 Task: Use First Snowfall Effect in this video Movie B.mp4
Action: Mouse moved to (328, 152)
Screenshot: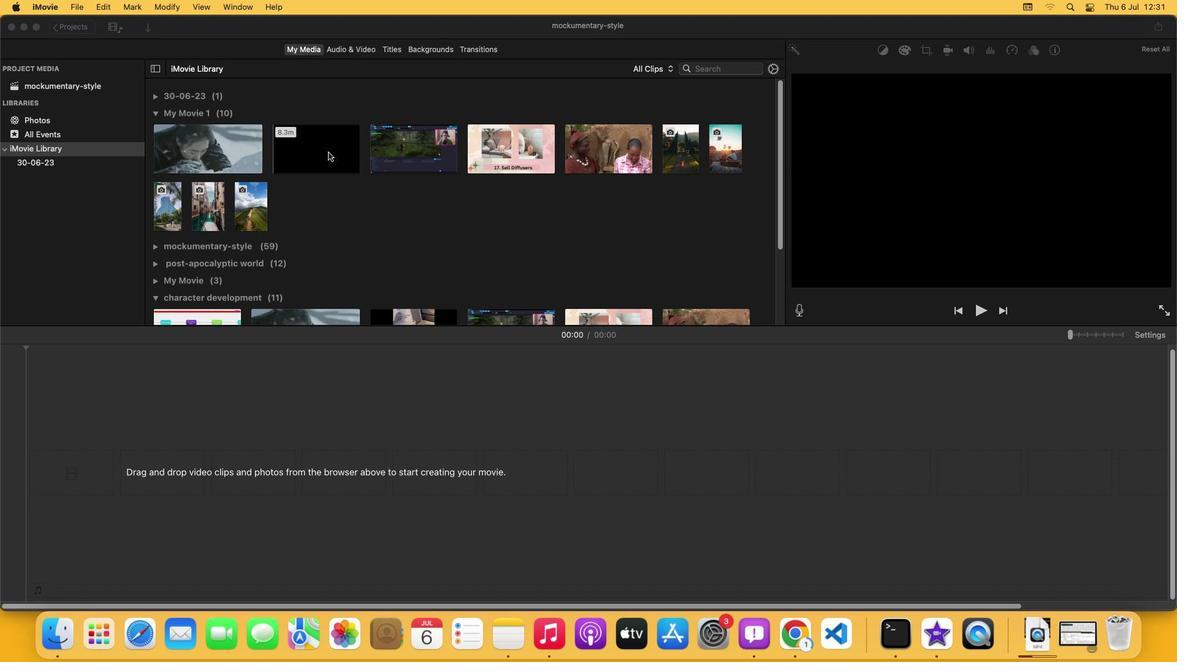 
Action: Mouse pressed left at (328, 152)
Screenshot: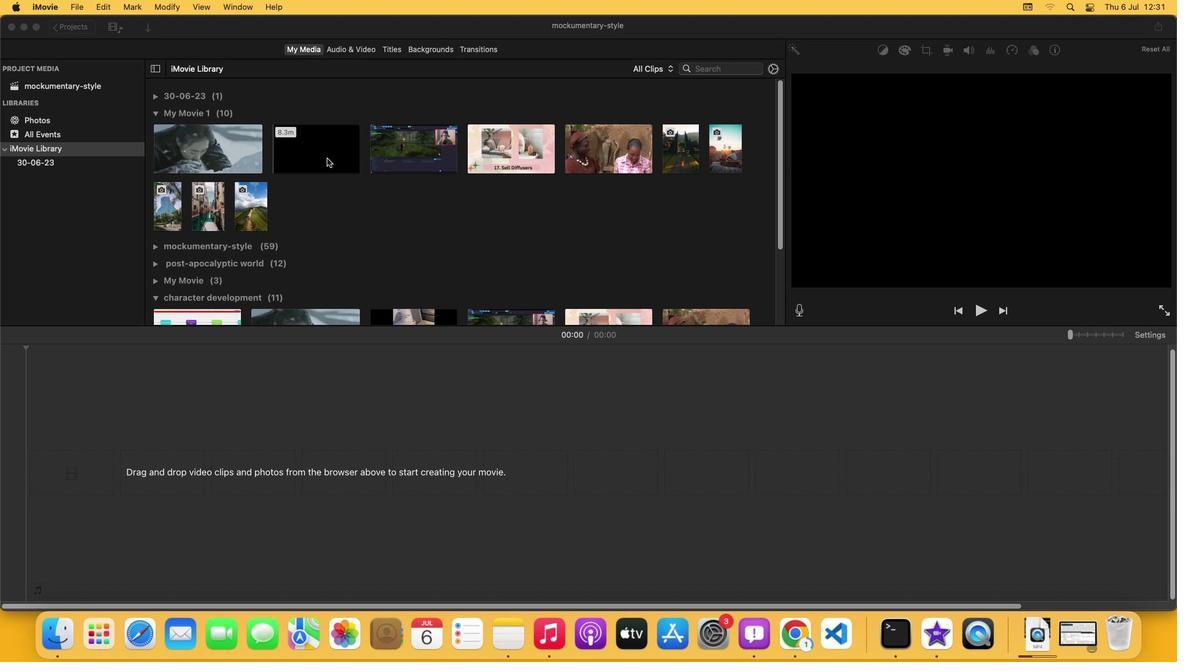
Action: Mouse moved to (348, 54)
Screenshot: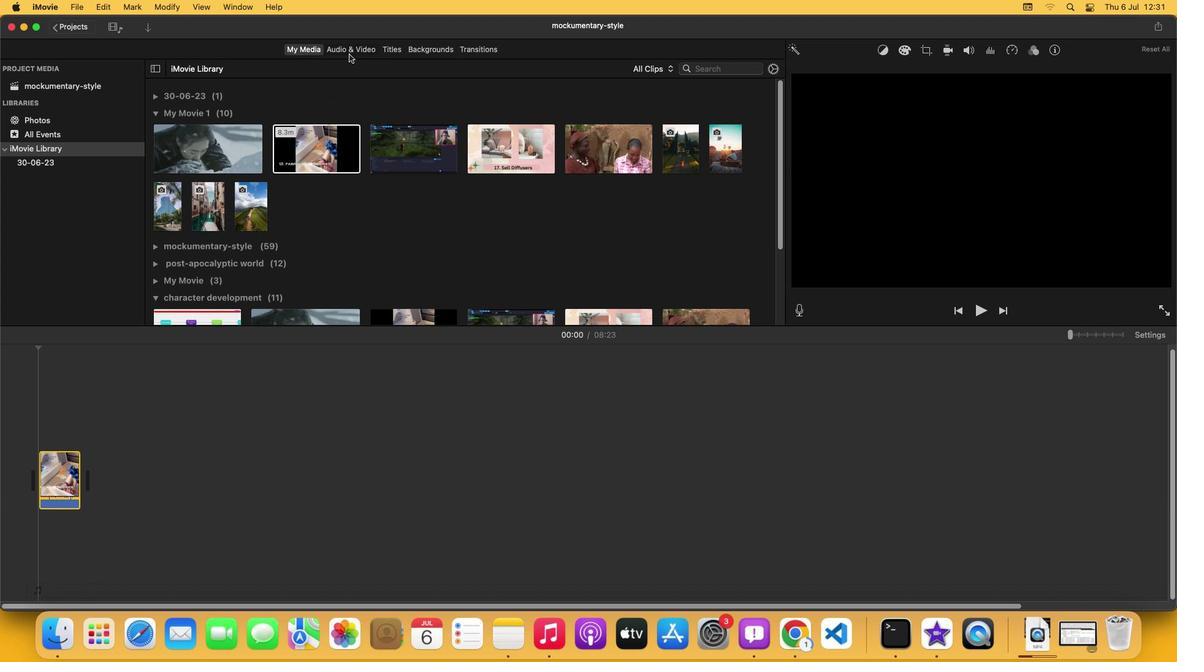 
Action: Mouse pressed left at (348, 54)
Screenshot: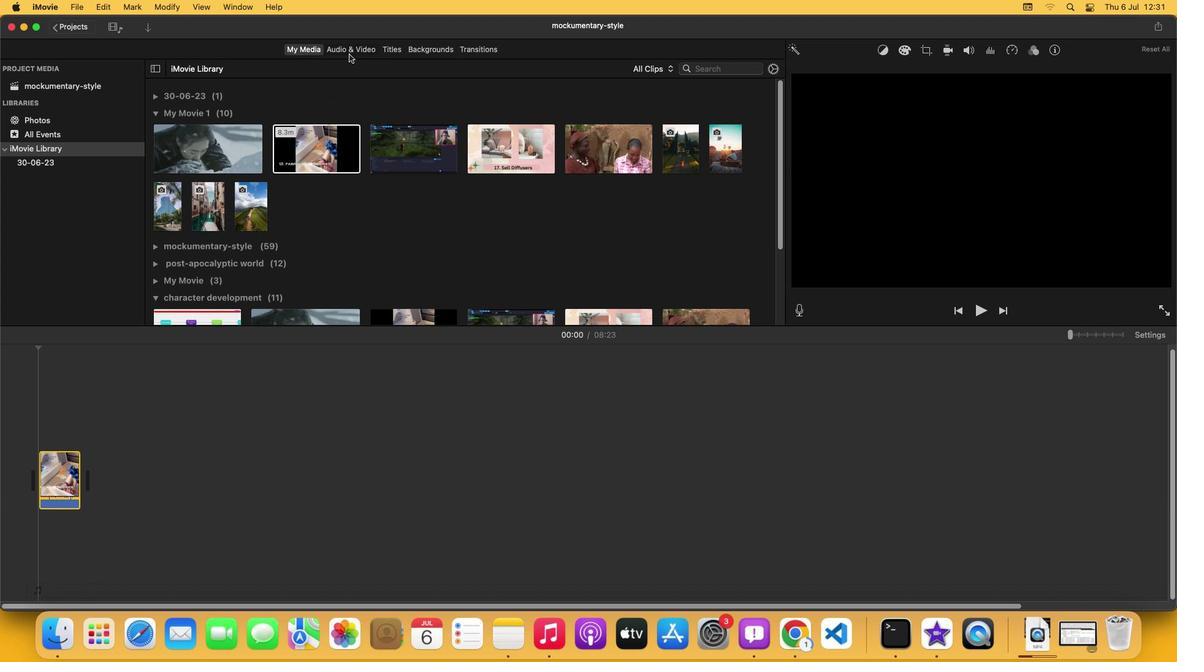 
Action: Mouse moved to (195, 241)
Screenshot: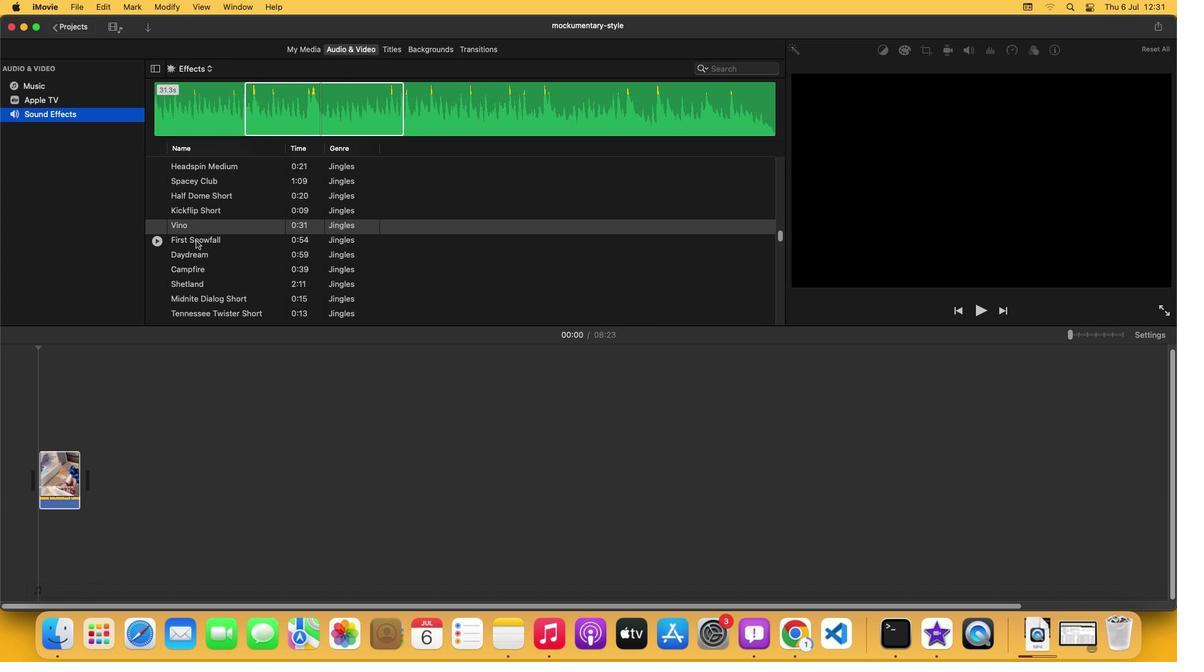 
Action: Mouse pressed left at (195, 241)
Screenshot: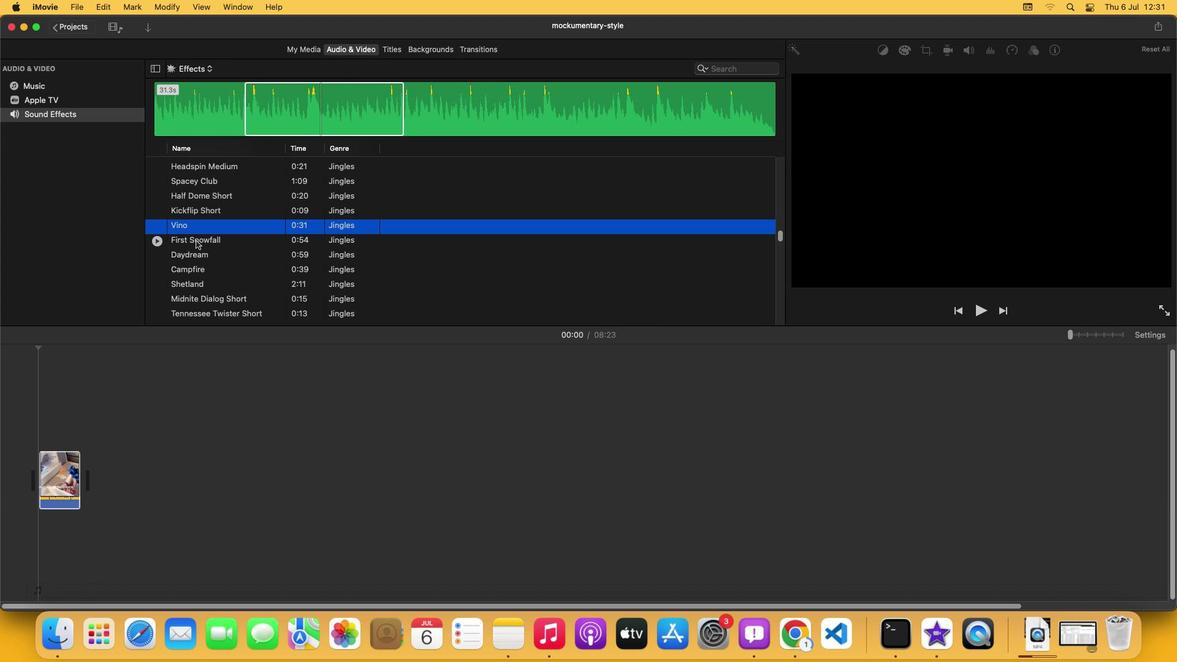 
Action: Mouse moved to (212, 97)
Screenshot: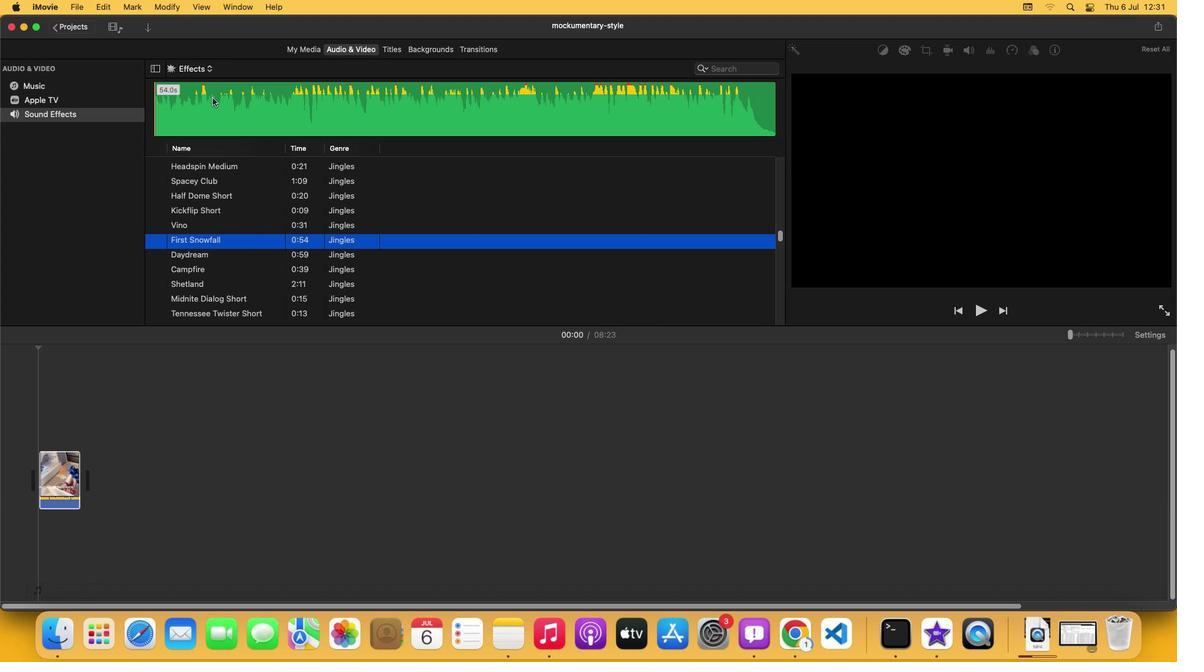 
Action: Mouse pressed left at (212, 97)
Screenshot: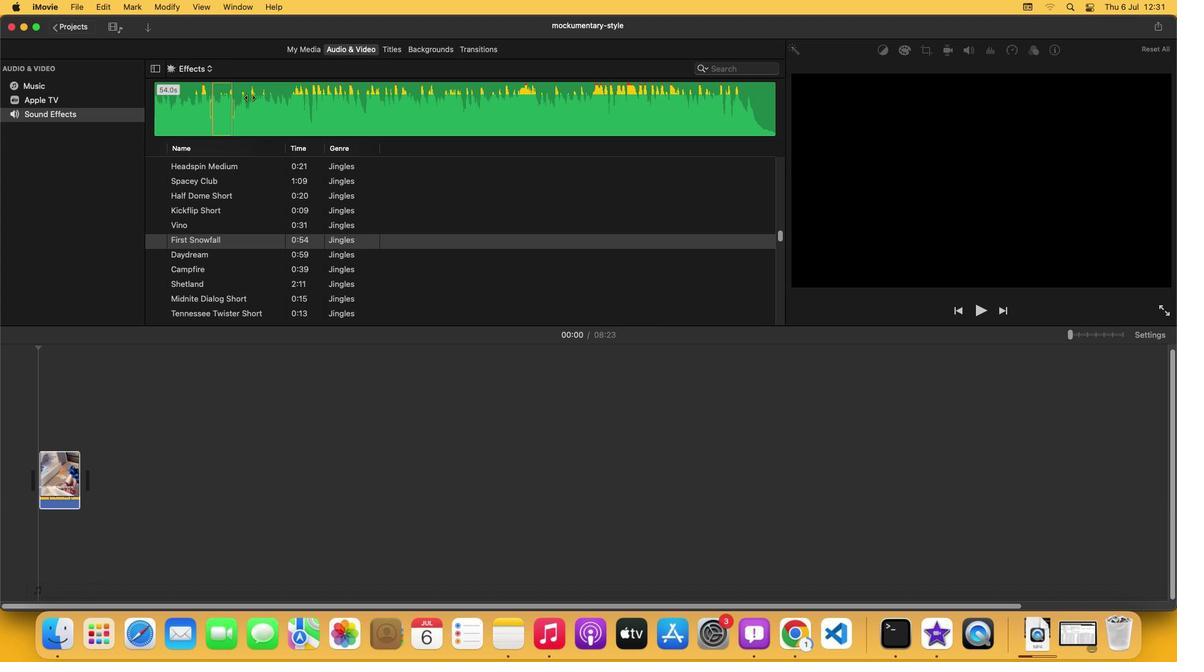 
Action: Mouse moved to (326, 104)
Screenshot: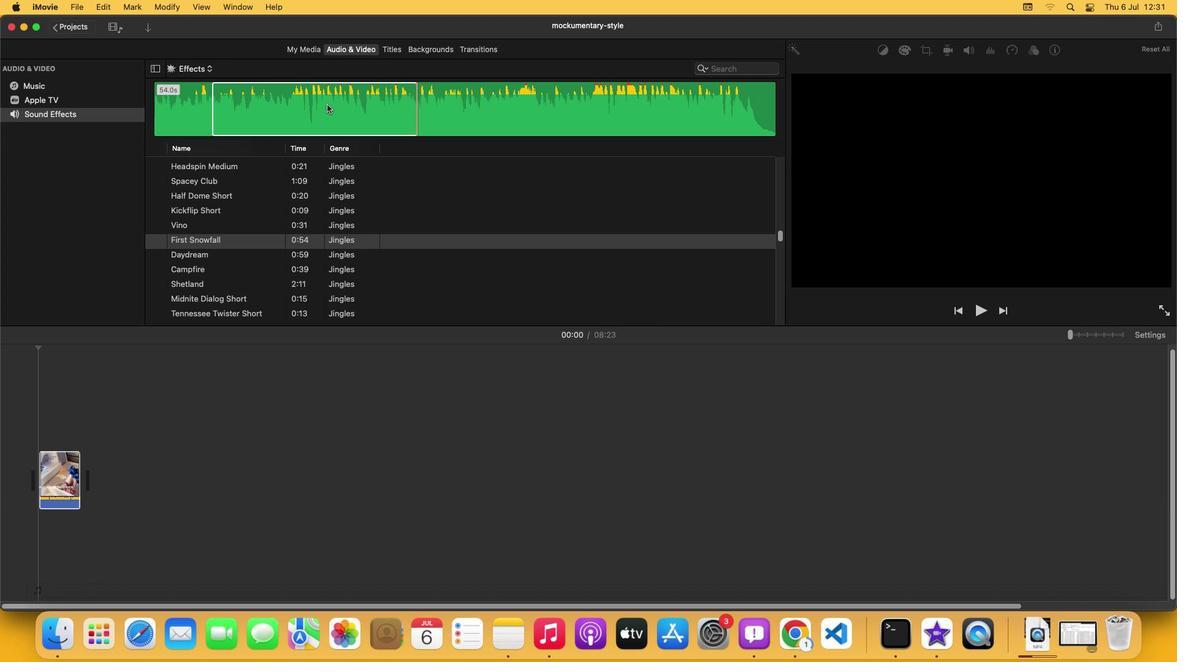 
Action: Mouse pressed left at (326, 104)
Screenshot: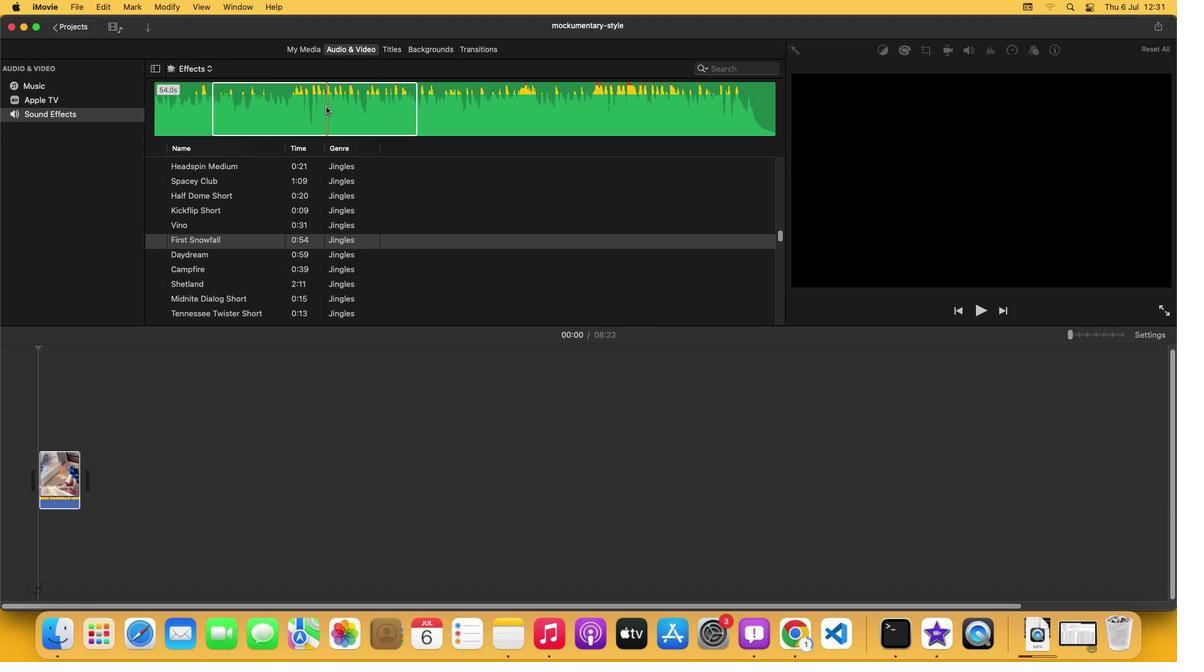 
Action: Mouse moved to (176, 494)
Screenshot: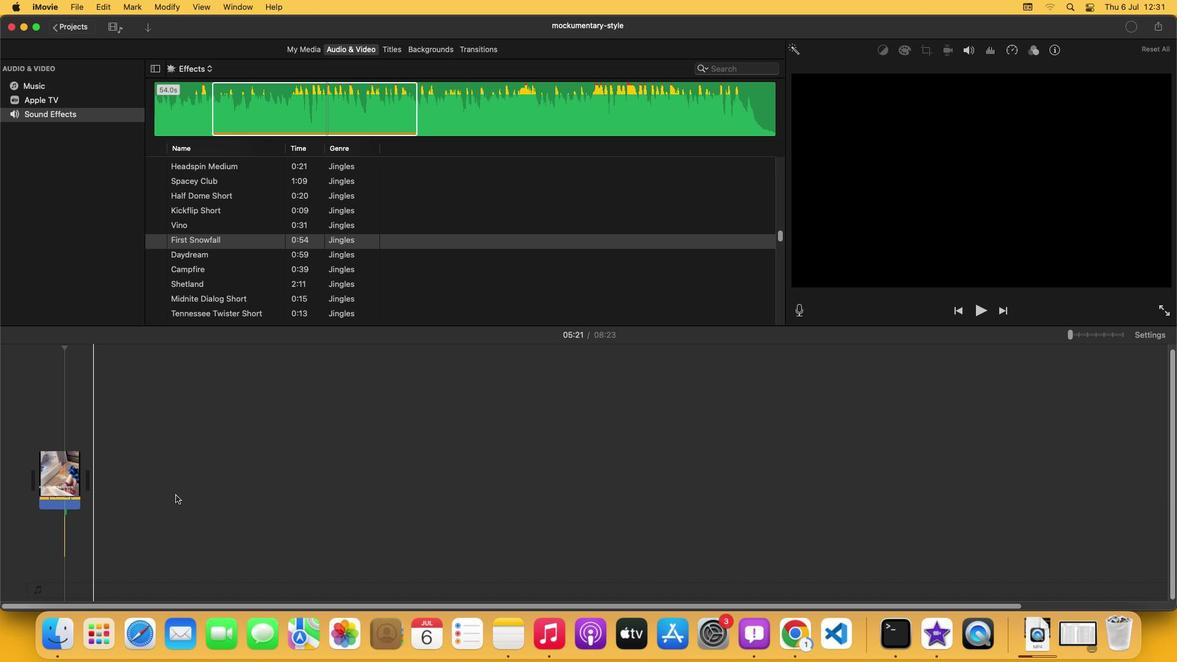 
Action: Mouse pressed left at (176, 494)
Screenshot: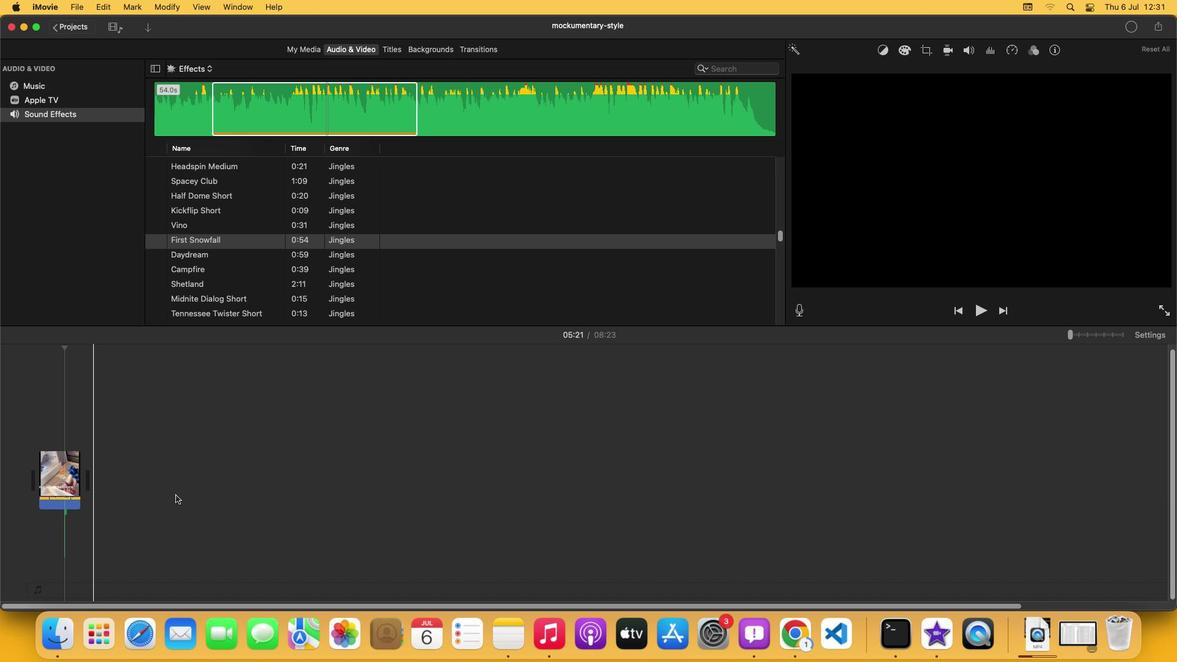 
